 Task: Create a rule when a start date less than hours ago is moved in a card by me.
Action: Mouse moved to (645, 191)
Screenshot: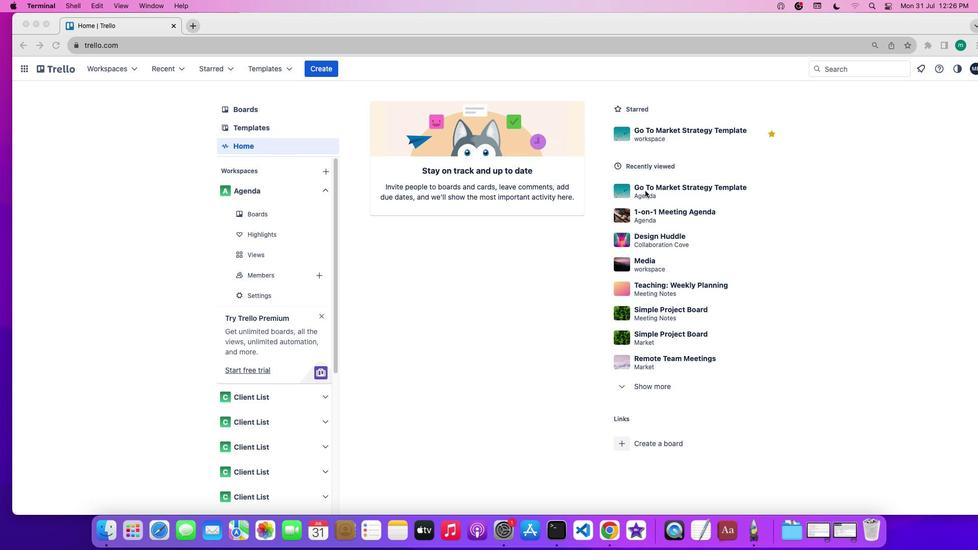 
Action: Mouse pressed left at (645, 191)
Screenshot: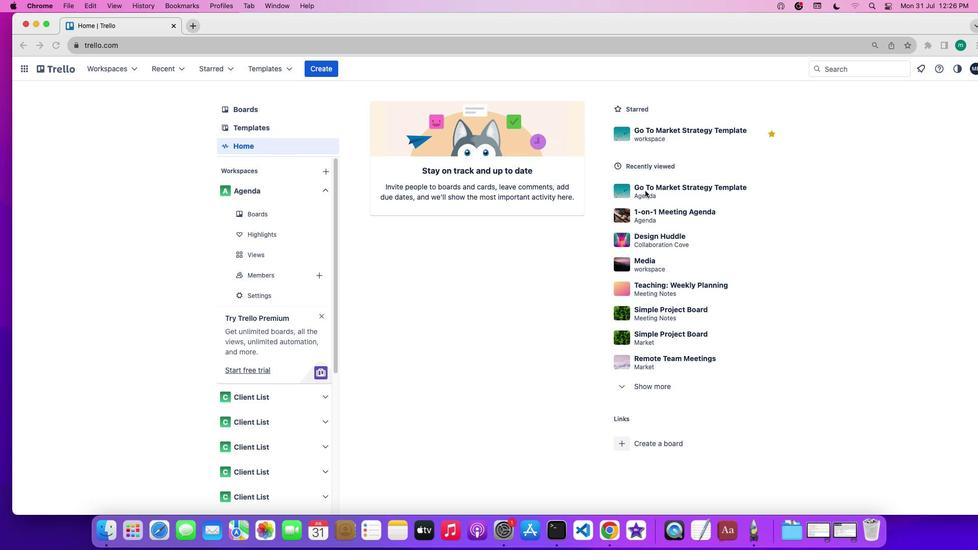
Action: Mouse pressed left at (645, 191)
Screenshot: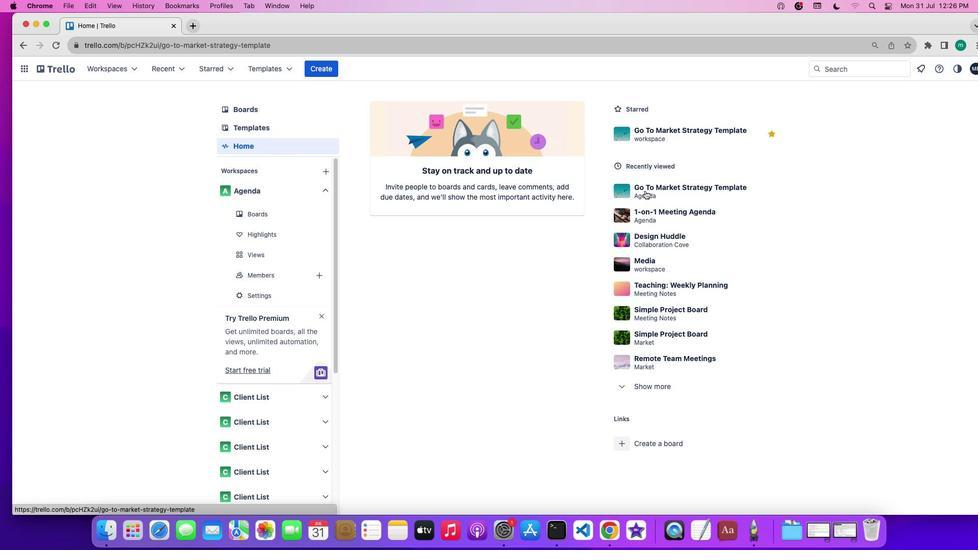 
Action: Mouse moved to (874, 225)
Screenshot: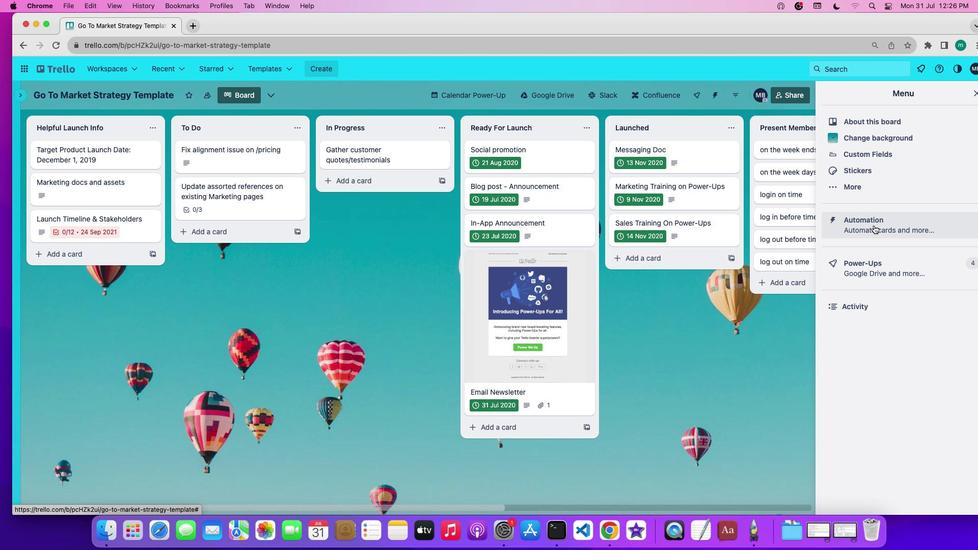 
Action: Mouse pressed left at (874, 225)
Screenshot: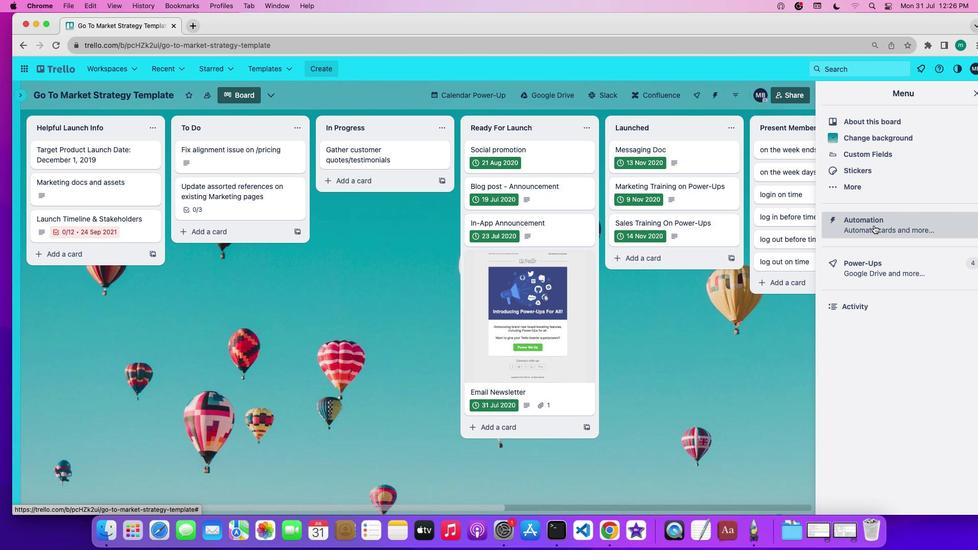 
Action: Mouse moved to (94, 189)
Screenshot: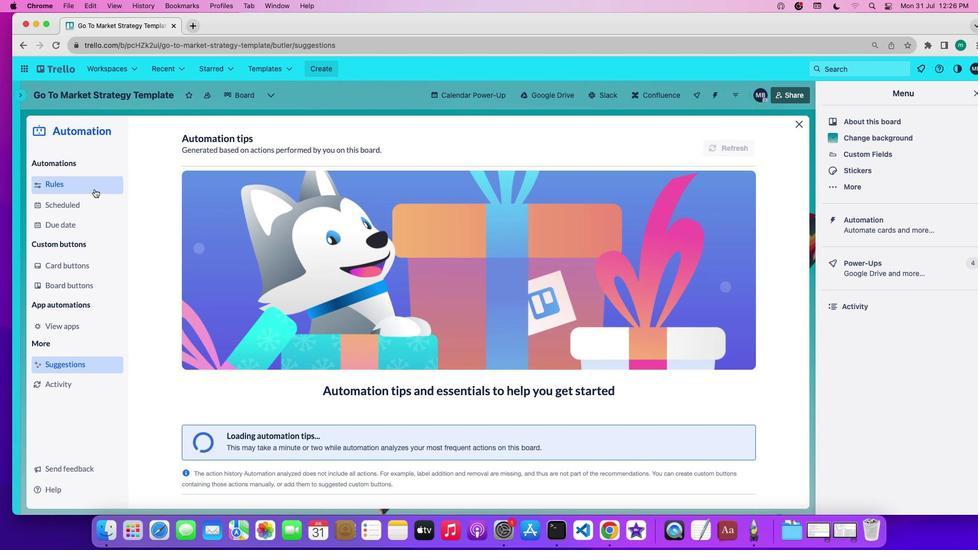 
Action: Mouse pressed left at (94, 189)
Screenshot: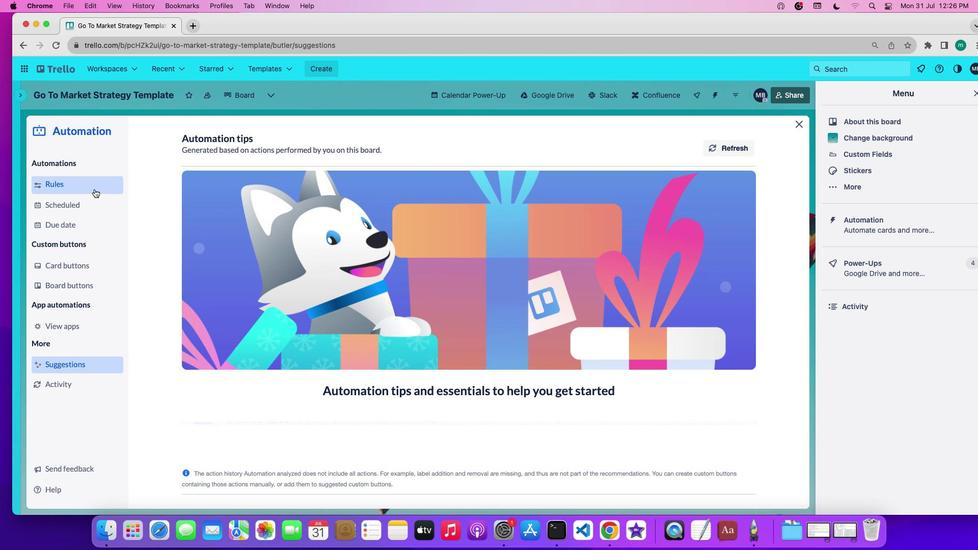 
Action: Mouse moved to (235, 368)
Screenshot: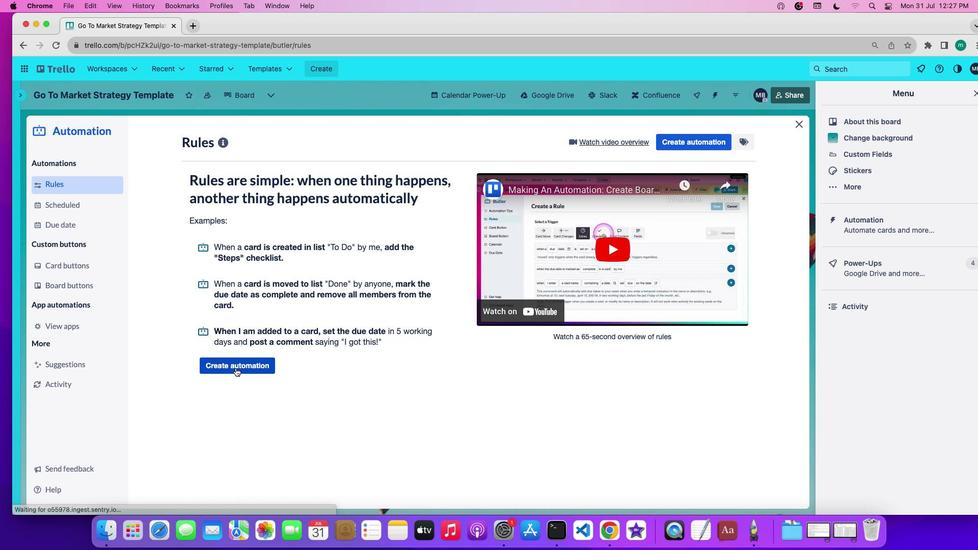 
Action: Mouse pressed left at (235, 368)
Screenshot: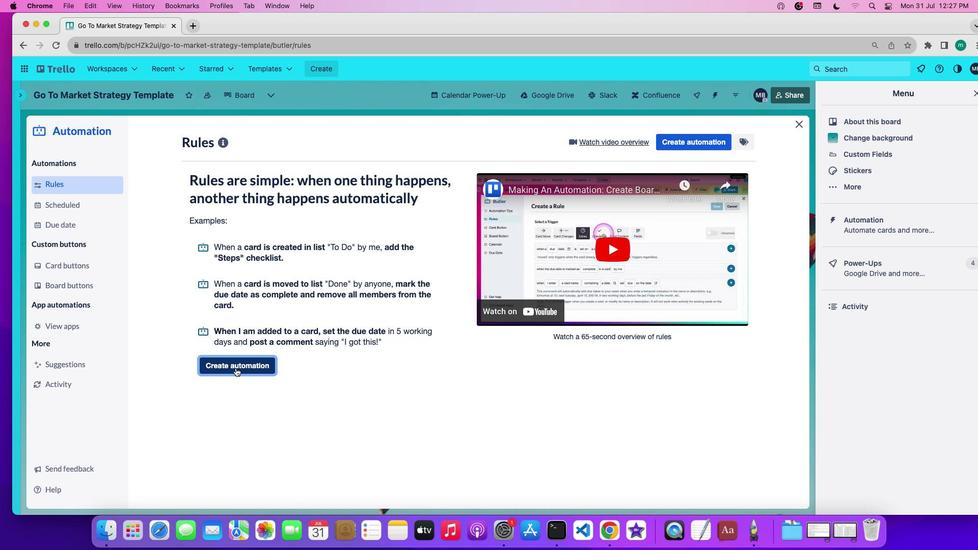 
Action: Mouse moved to (496, 237)
Screenshot: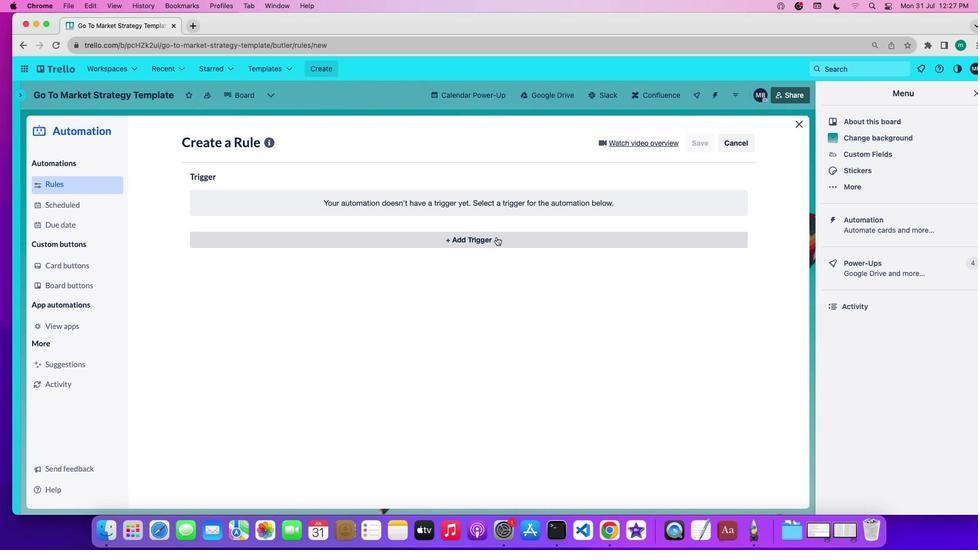 
Action: Mouse pressed left at (496, 237)
Screenshot: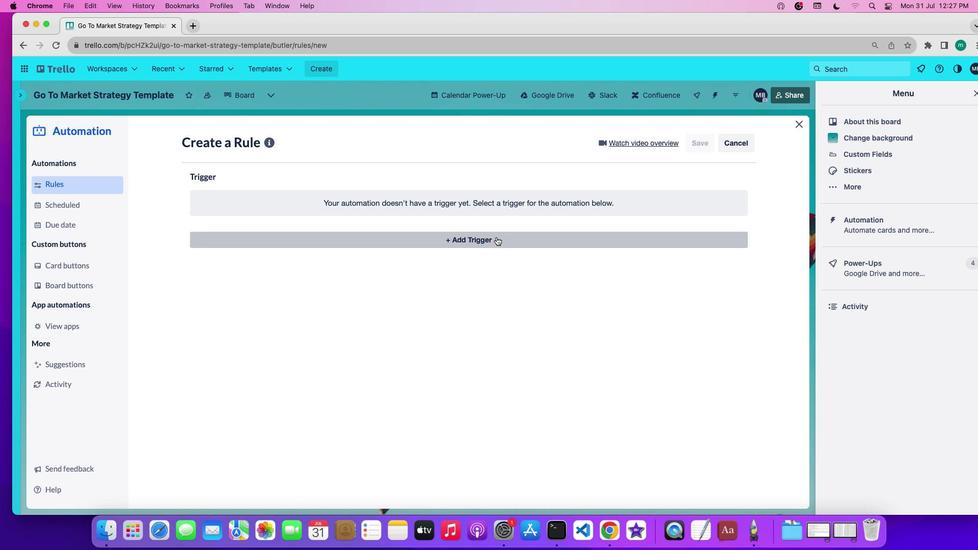 
Action: Mouse moved to (299, 276)
Screenshot: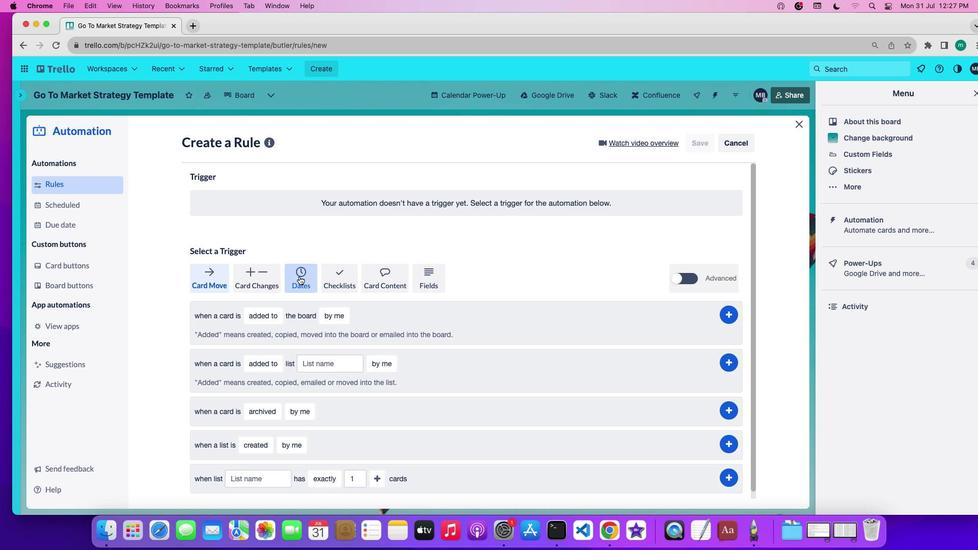 
Action: Mouse pressed left at (299, 276)
Screenshot: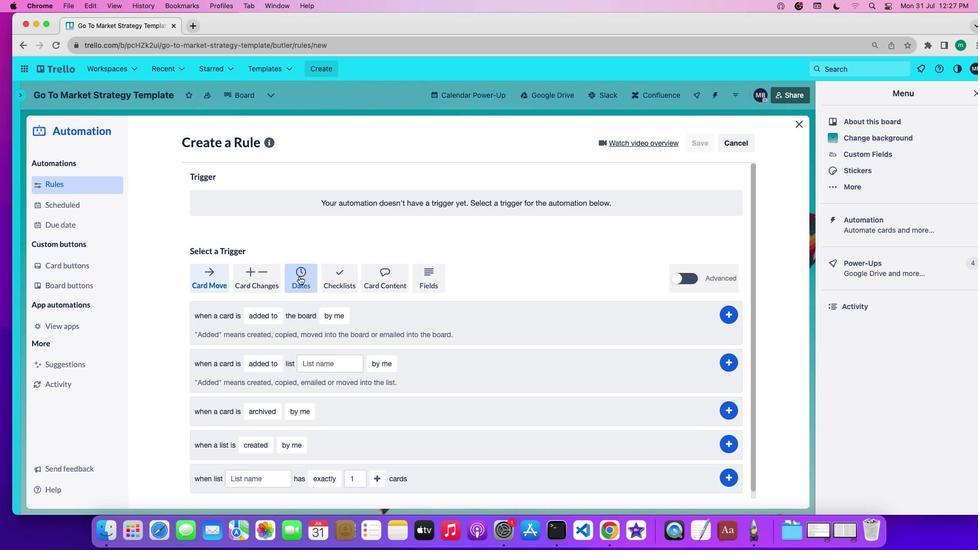 
Action: Mouse moved to (233, 310)
Screenshot: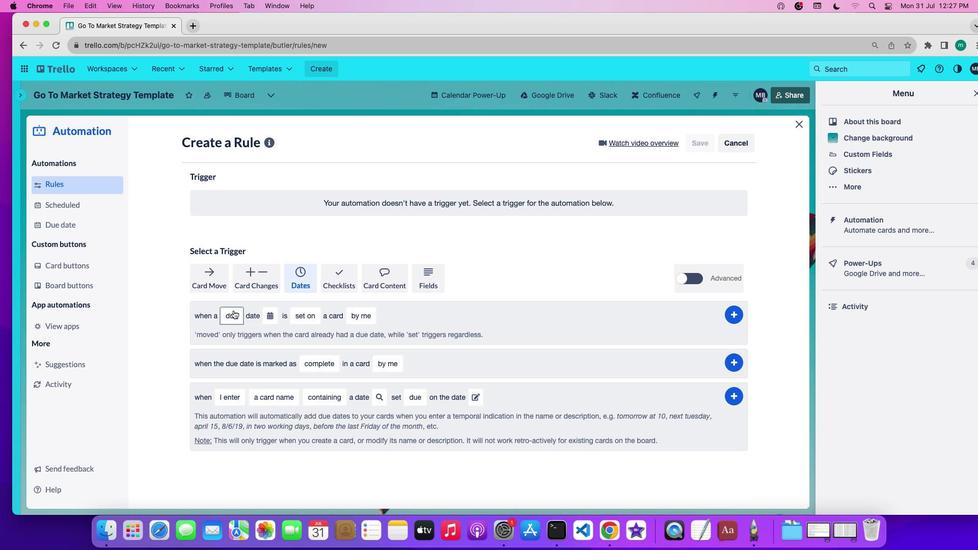 
Action: Mouse pressed left at (233, 310)
Screenshot: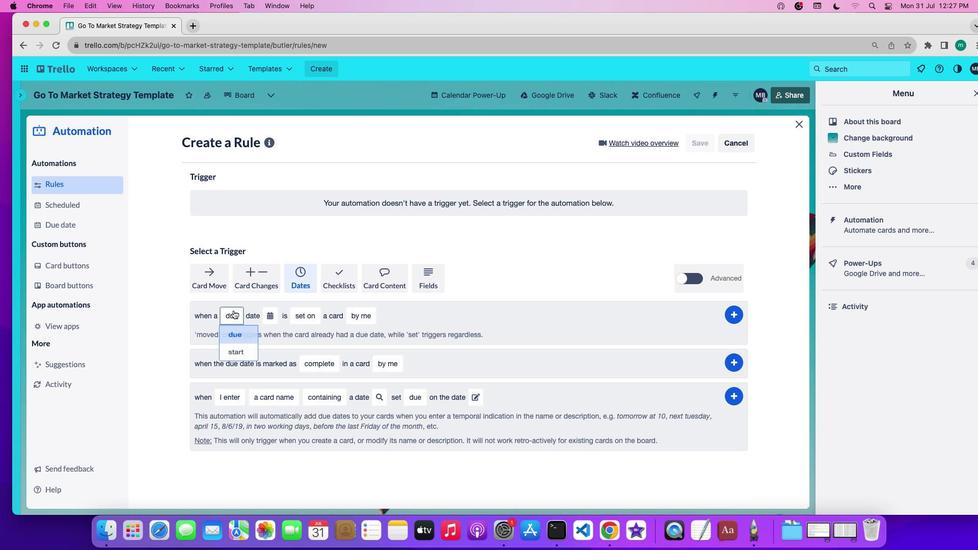 
Action: Mouse moved to (233, 358)
Screenshot: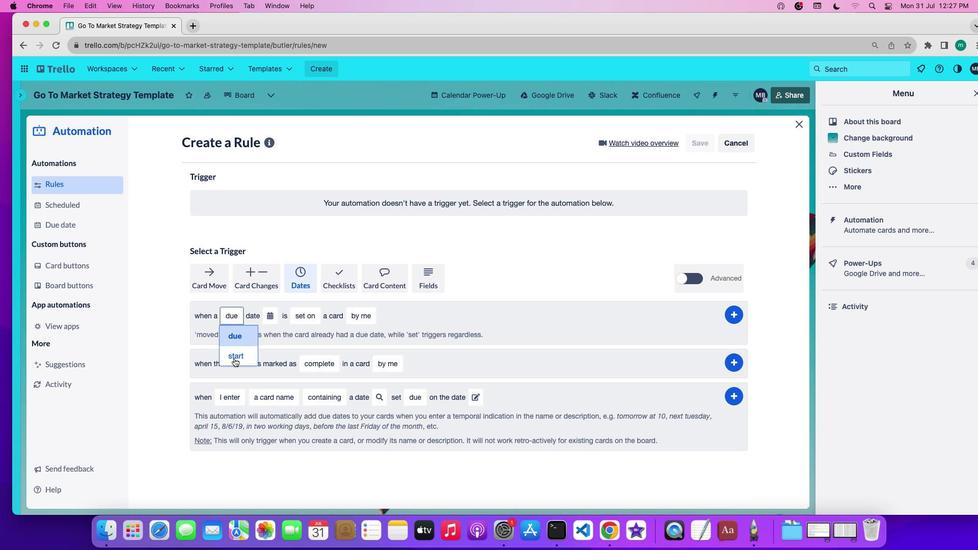 
Action: Mouse pressed left at (233, 358)
Screenshot: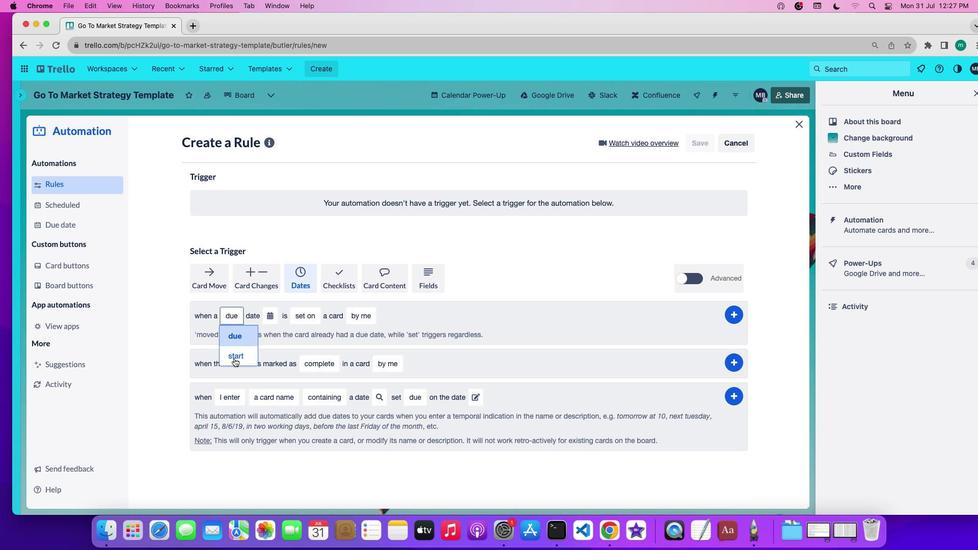 
Action: Mouse moved to (270, 317)
Screenshot: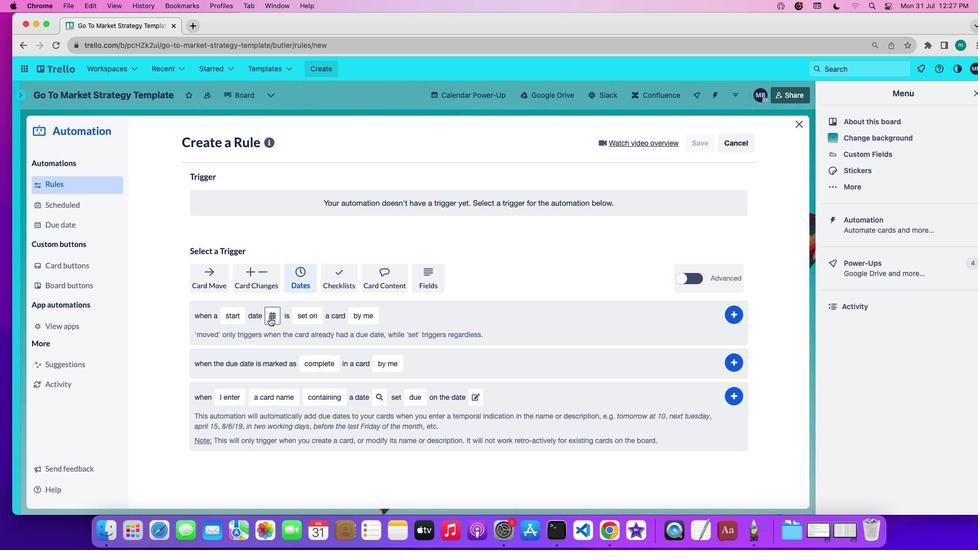 
Action: Mouse pressed left at (270, 317)
Screenshot: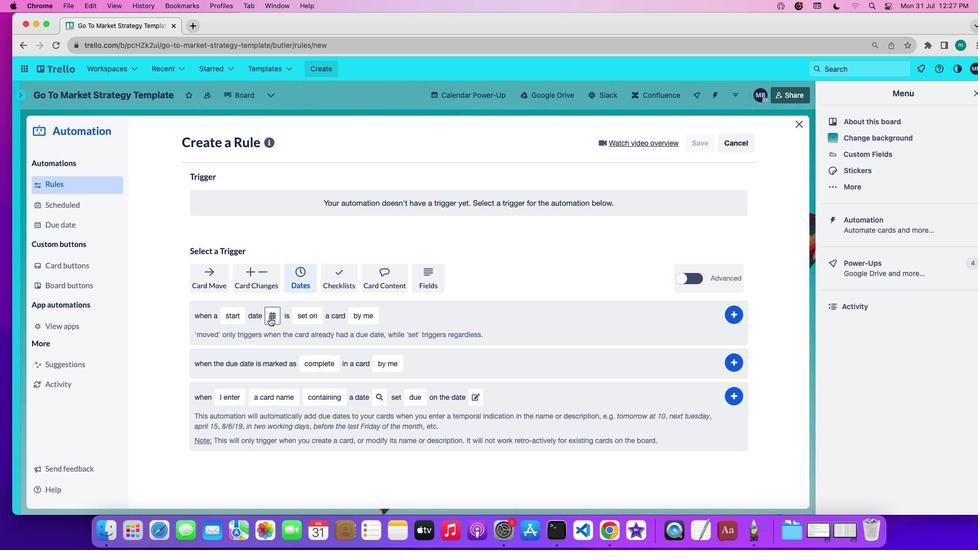 
Action: Mouse moved to (294, 394)
Screenshot: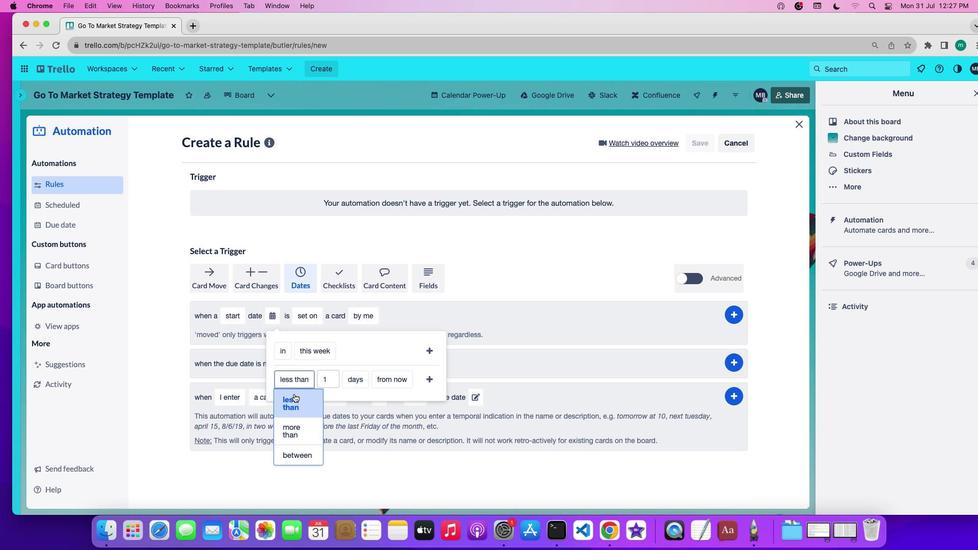 
Action: Mouse pressed left at (294, 394)
Screenshot: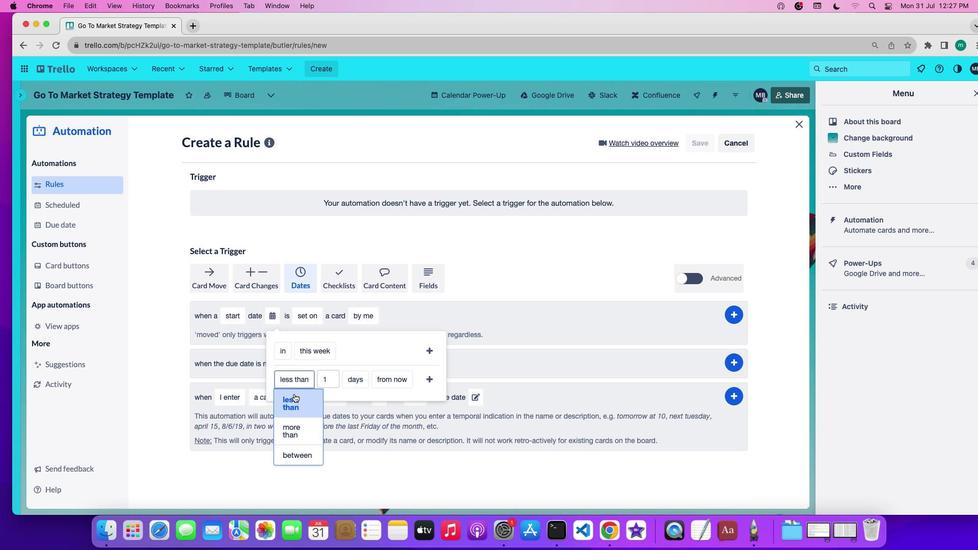 
Action: Mouse moved to (348, 380)
Screenshot: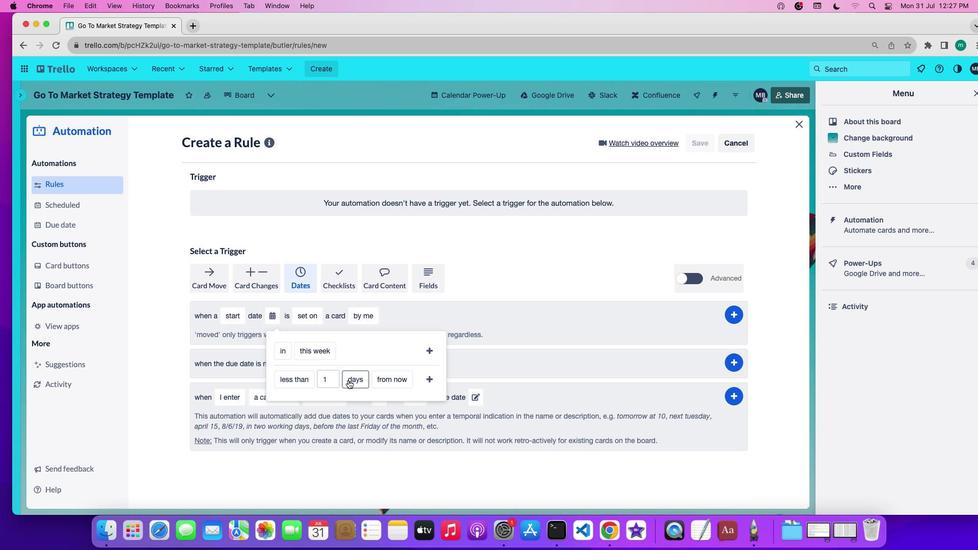 
Action: Mouse pressed left at (348, 380)
Screenshot: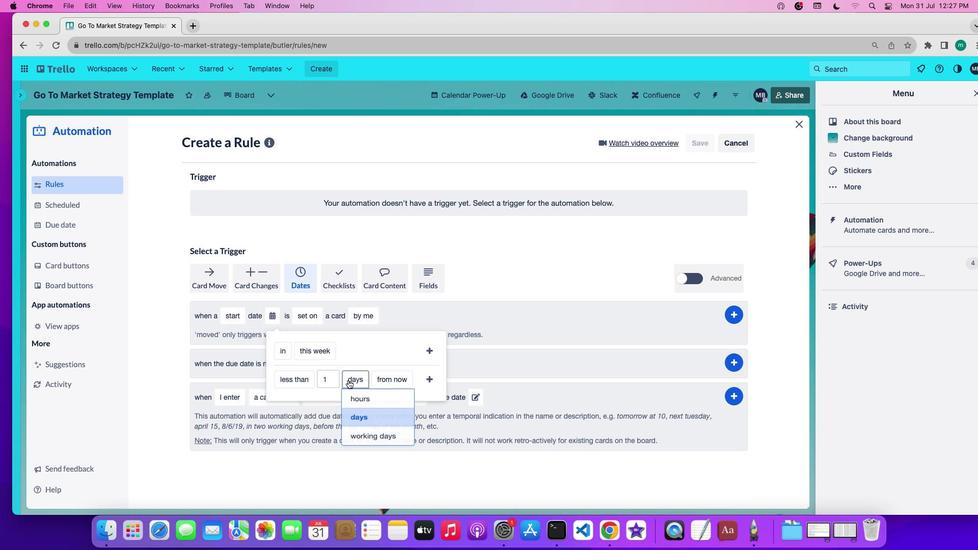 
Action: Mouse moved to (356, 395)
Screenshot: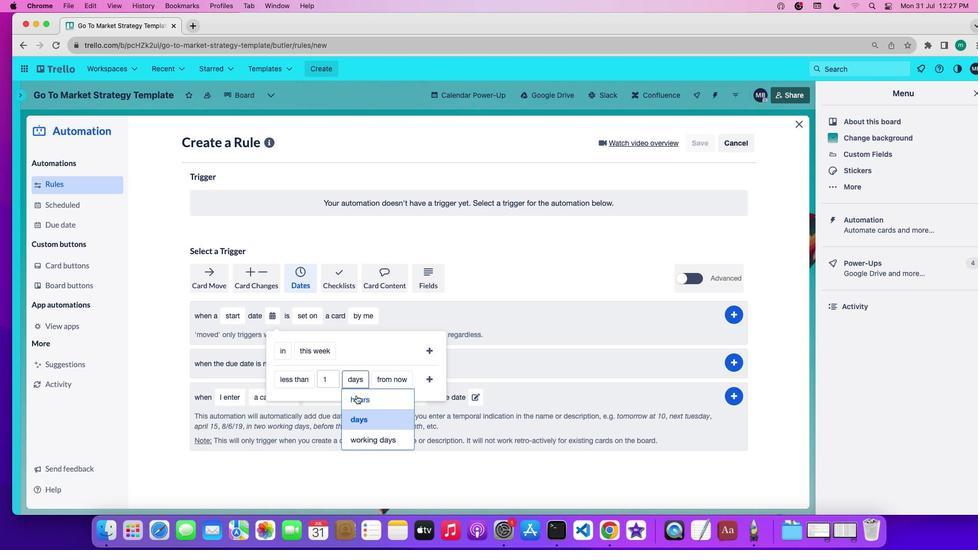 
Action: Mouse pressed left at (356, 395)
Screenshot: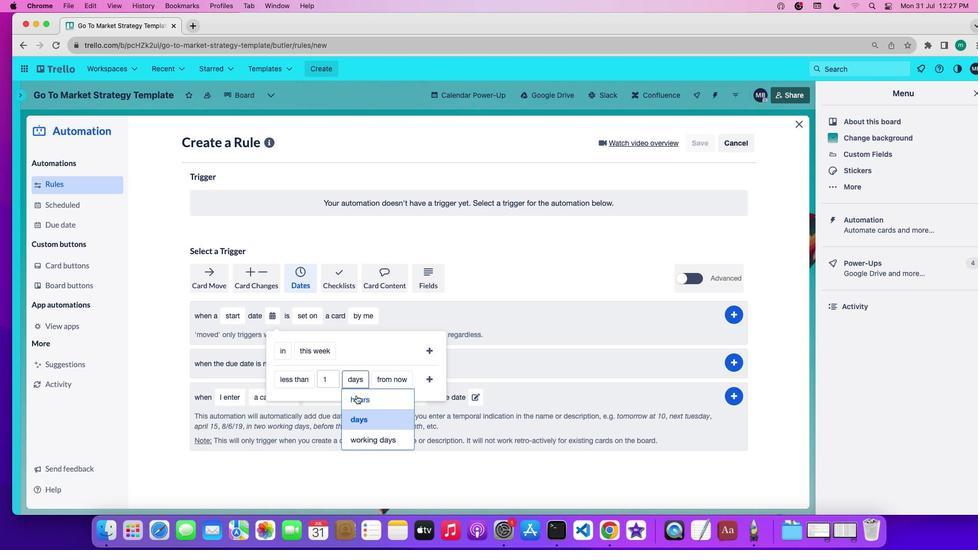 
Action: Mouse moved to (384, 378)
Screenshot: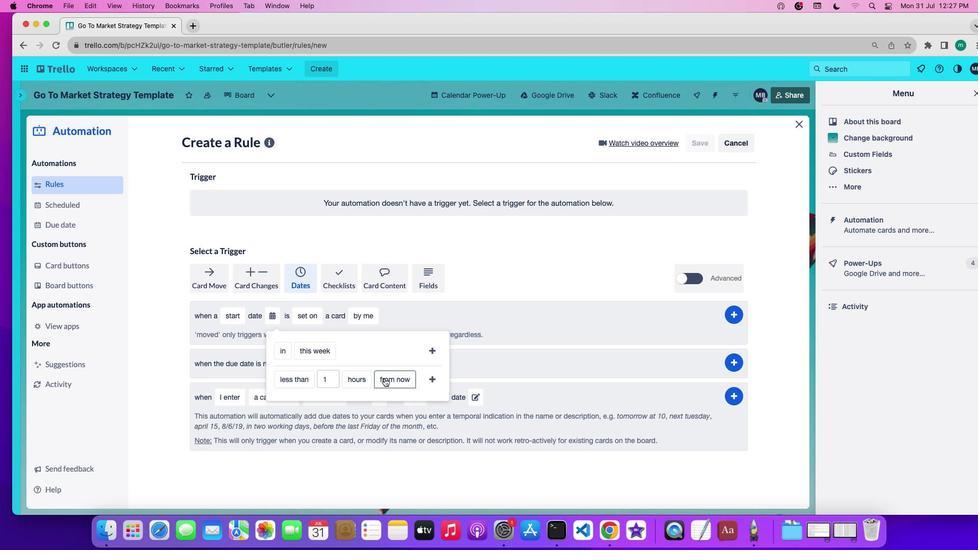
Action: Mouse pressed left at (384, 378)
Screenshot: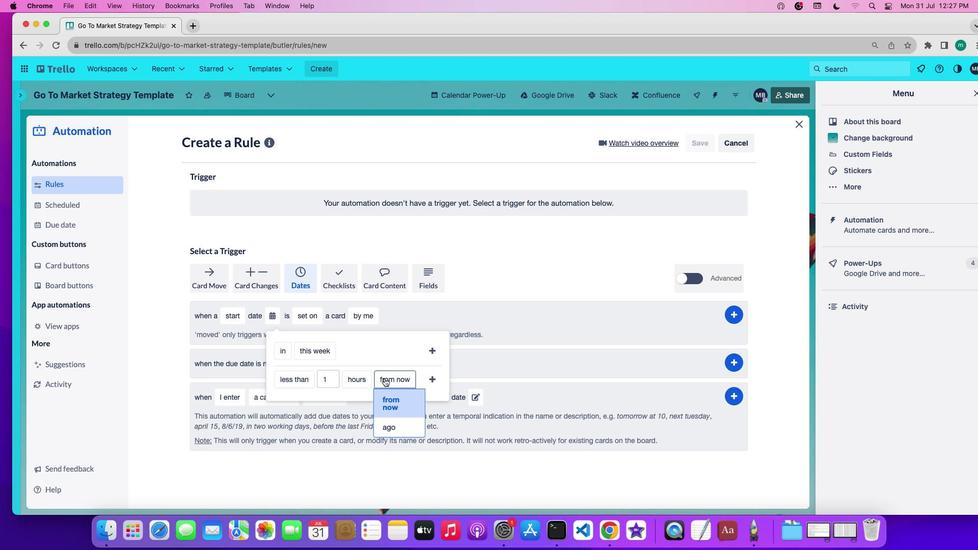 
Action: Mouse moved to (389, 427)
Screenshot: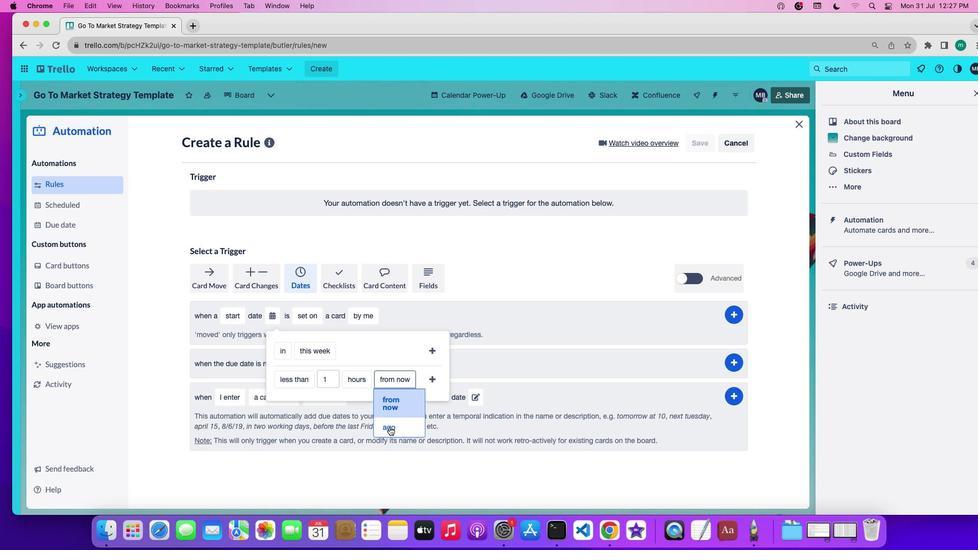 
Action: Mouse pressed left at (389, 427)
Screenshot: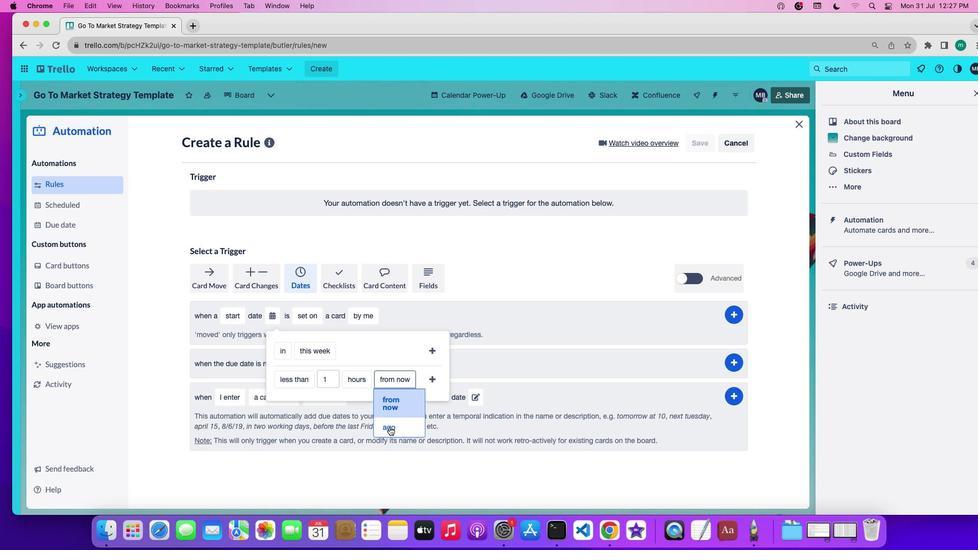 
Action: Mouse moved to (412, 381)
Screenshot: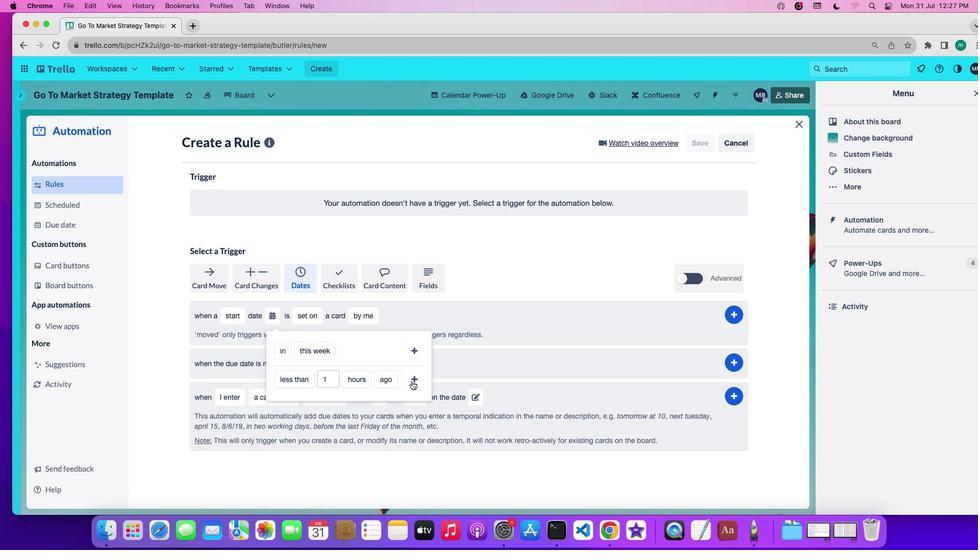 
Action: Mouse pressed left at (412, 381)
Screenshot: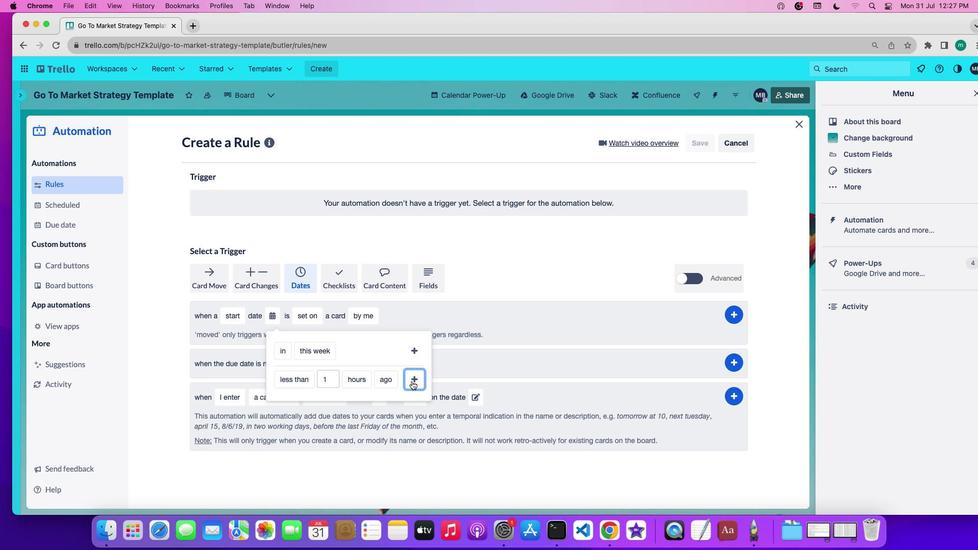 
Action: Mouse moved to (382, 319)
Screenshot: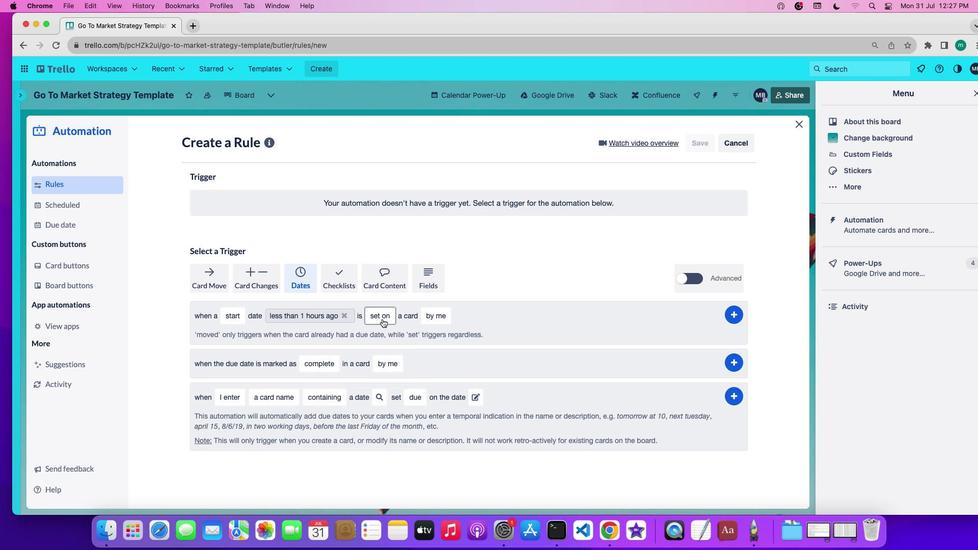 
Action: Mouse pressed left at (382, 319)
Screenshot: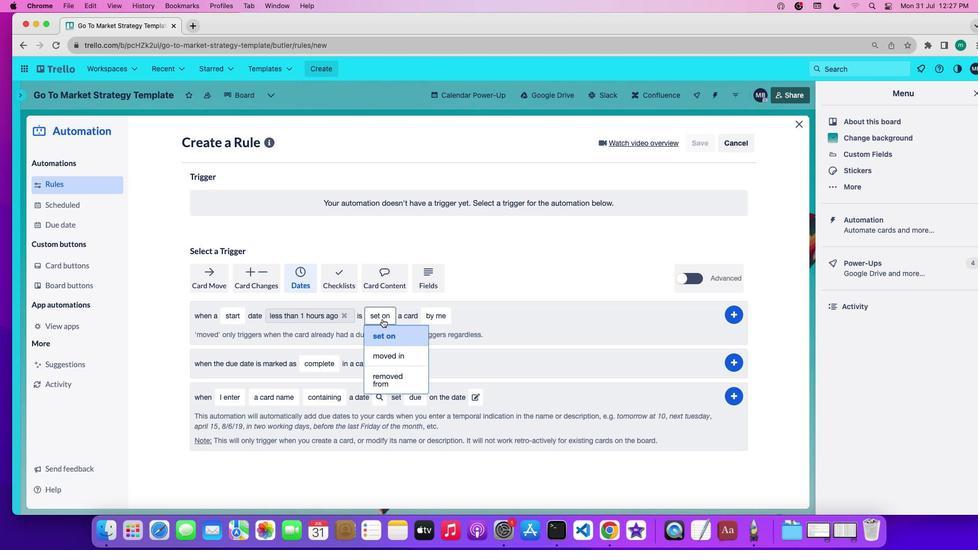 
Action: Mouse moved to (410, 360)
Screenshot: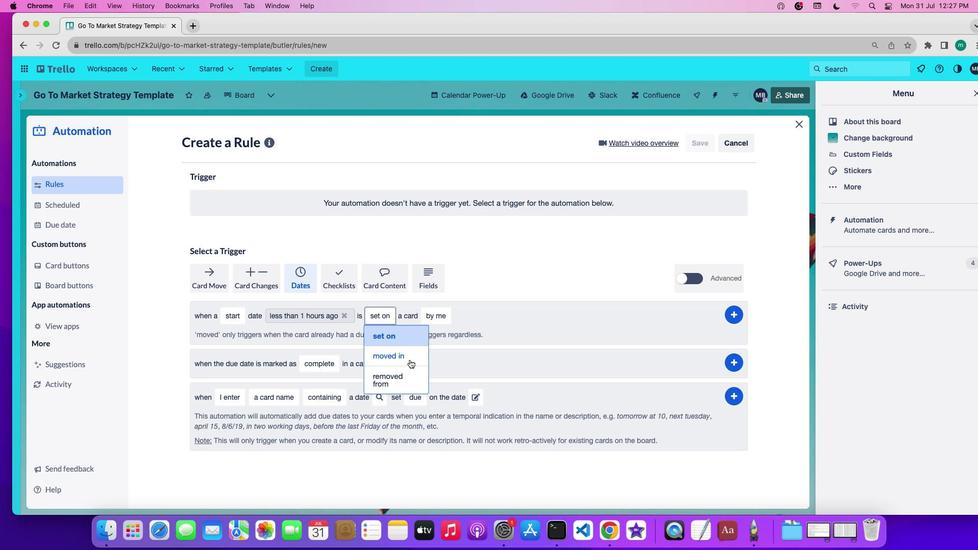 
Action: Mouse pressed left at (410, 360)
Screenshot: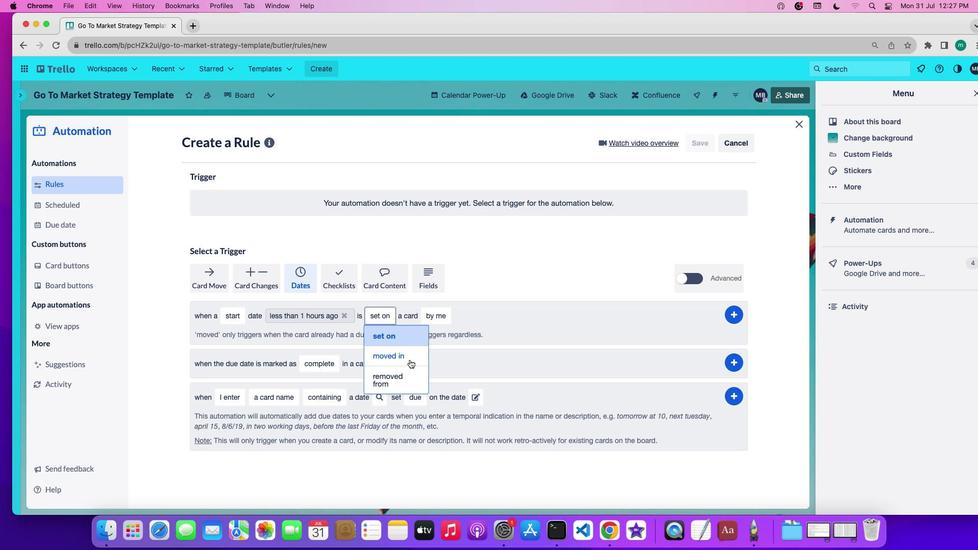 
Action: Mouse moved to (444, 316)
Screenshot: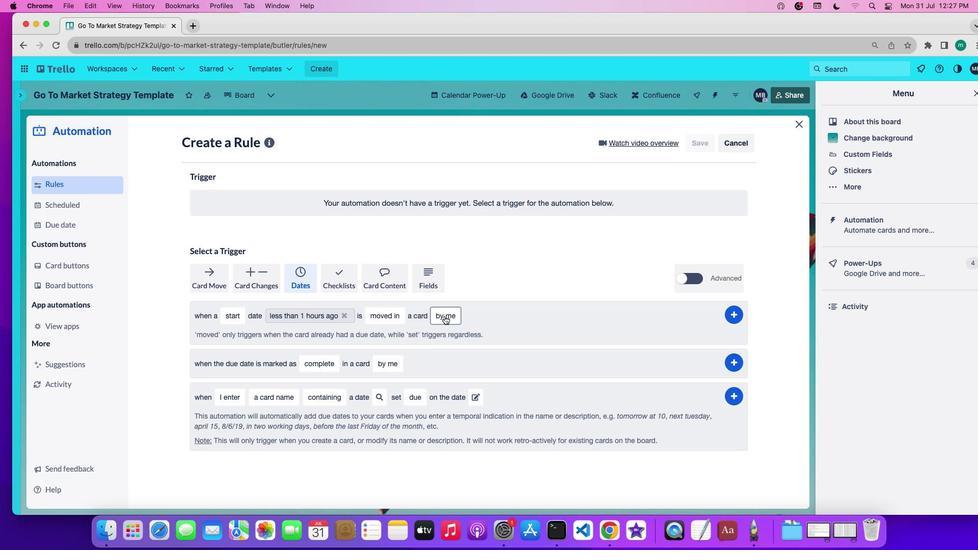 
Action: Mouse pressed left at (444, 316)
Screenshot: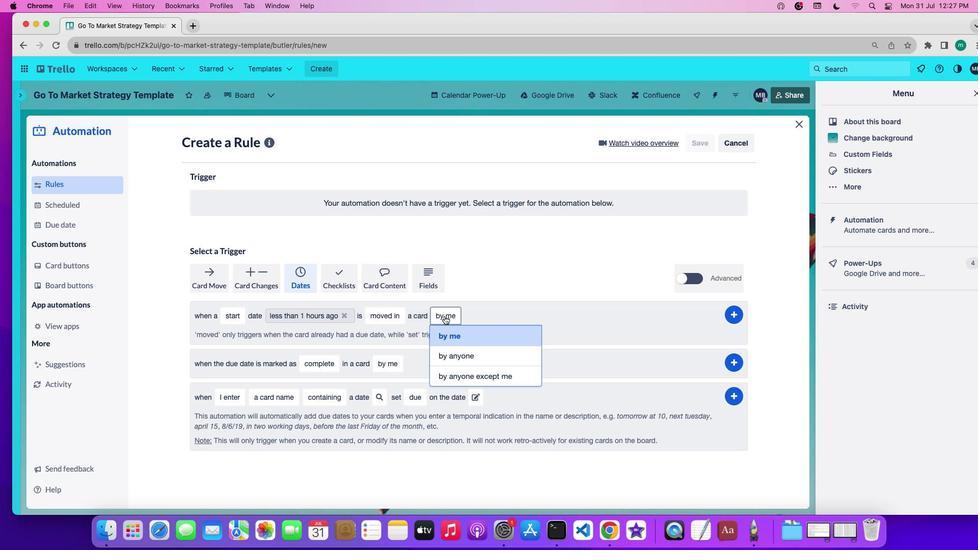 
Action: Mouse moved to (456, 335)
Screenshot: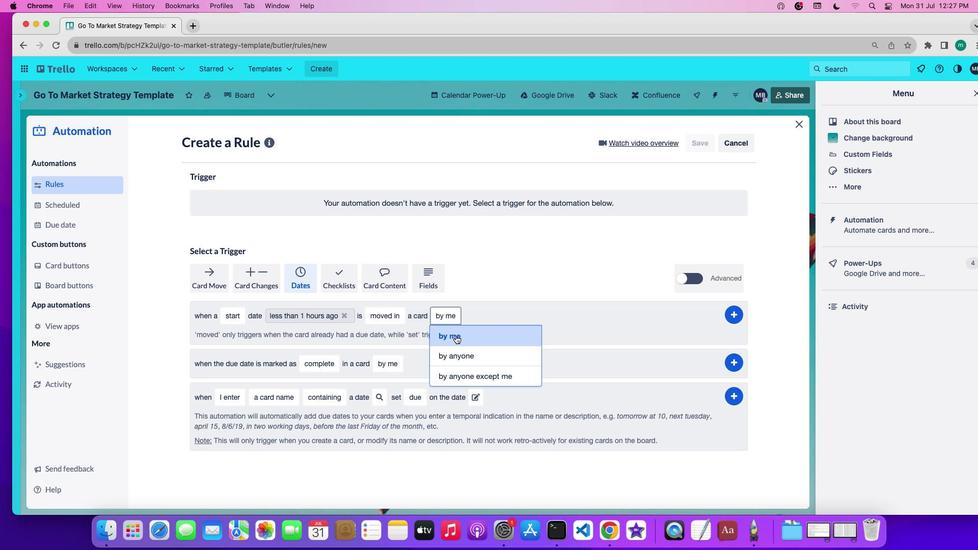 
Action: Mouse pressed left at (456, 335)
Screenshot: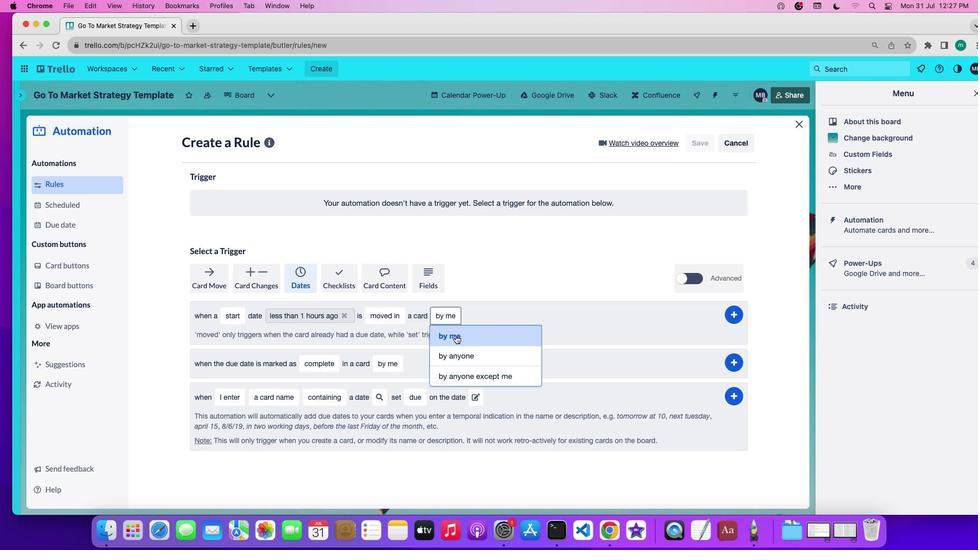 
Action: Mouse moved to (731, 310)
Screenshot: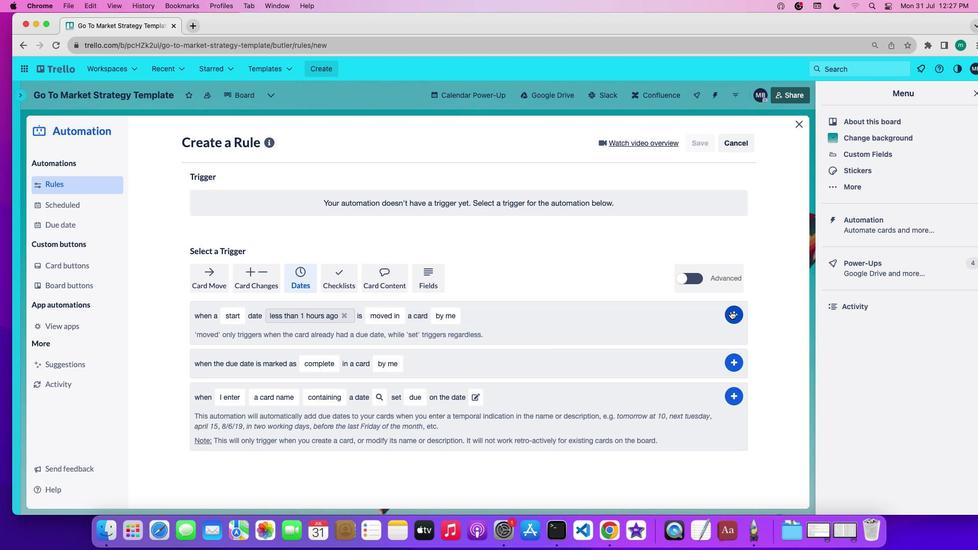 
Action: Mouse pressed left at (731, 310)
Screenshot: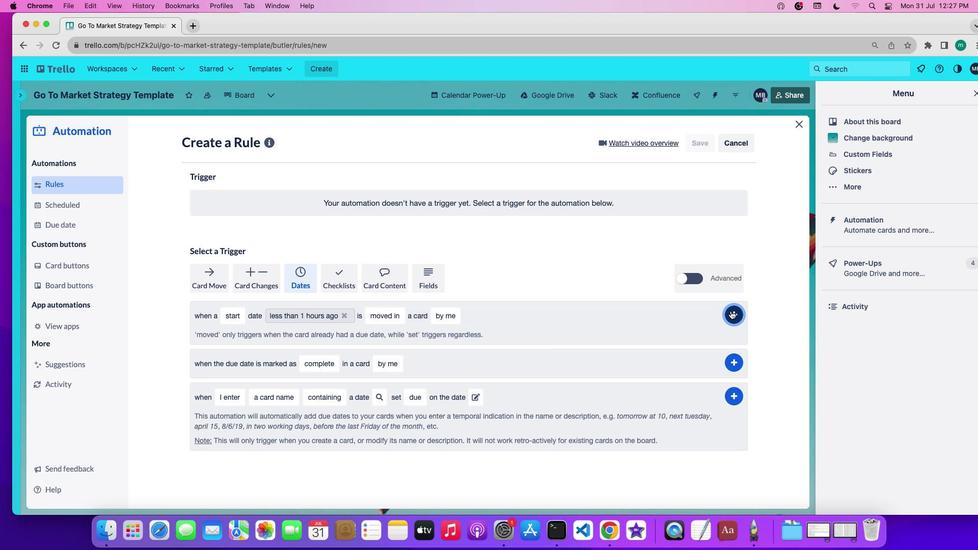 
Action: Mouse moved to (719, 271)
Screenshot: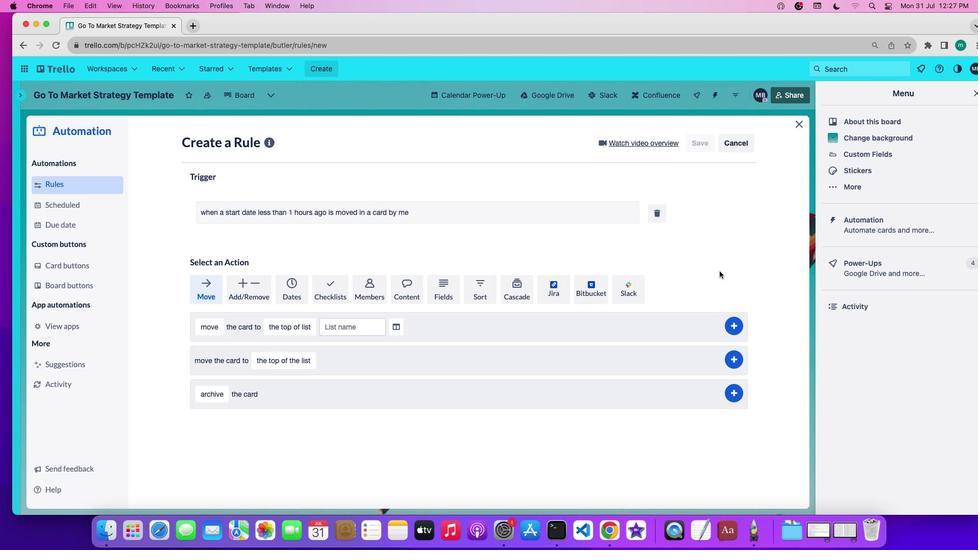 
